 Task: Forward email with the signature Josiah Cooper with the subject Request for a portfolio from softage.8@softage.net to softage.3@softage.net and softage.4@softage.net with BCC to softage.5@softage.net with the message Could you provide me with the updated contact list for the company?
Action: Mouse moved to (1086, 180)
Screenshot: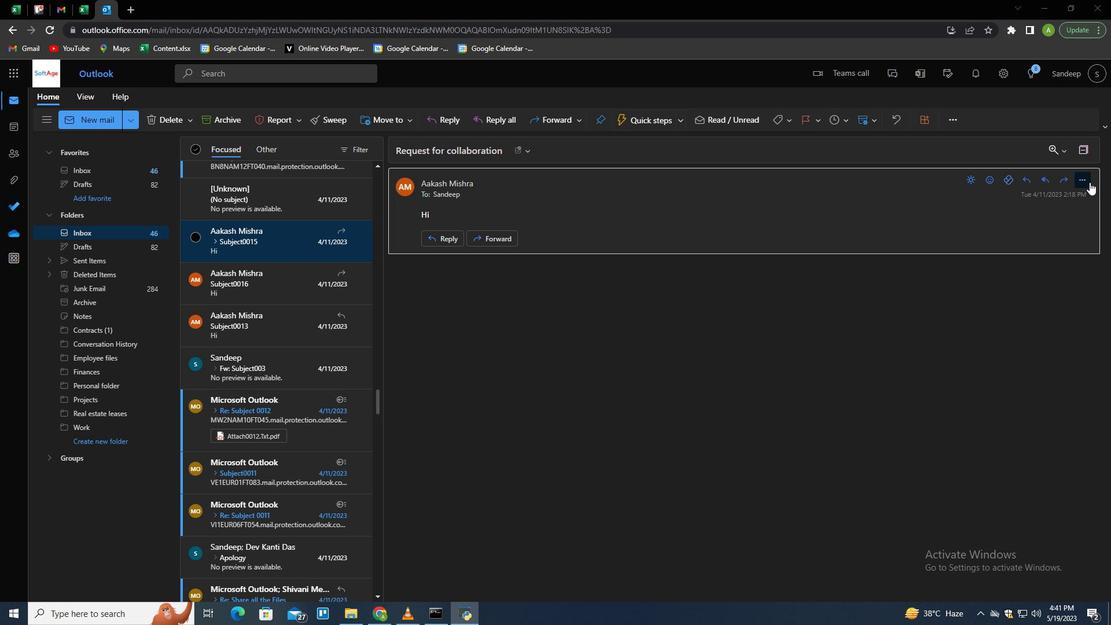
Action: Mouse pressed left at (1086, 180)
Screenshot: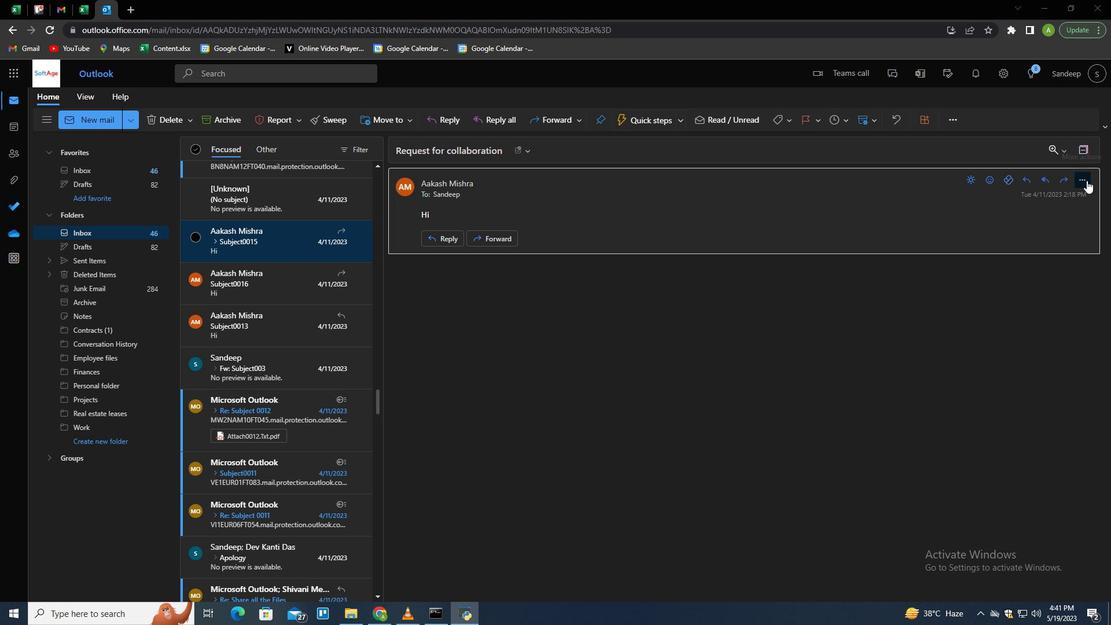 
Action: Mouse moved to (1007, 239)
Screenshot: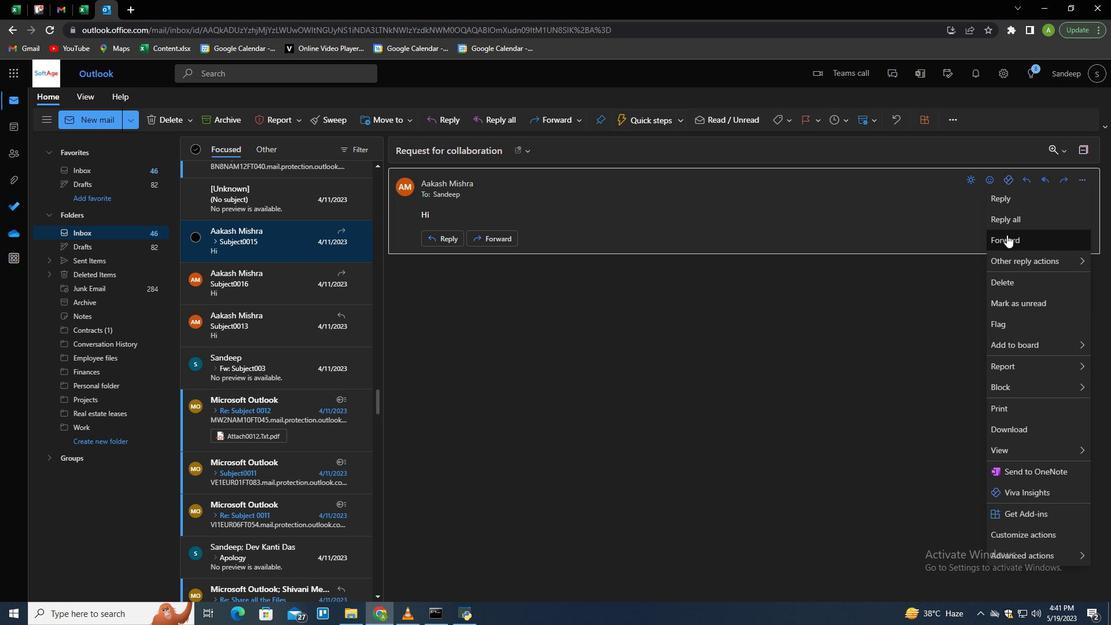 
Action: Mouse pressed left at (1007, 239)
Screenshot: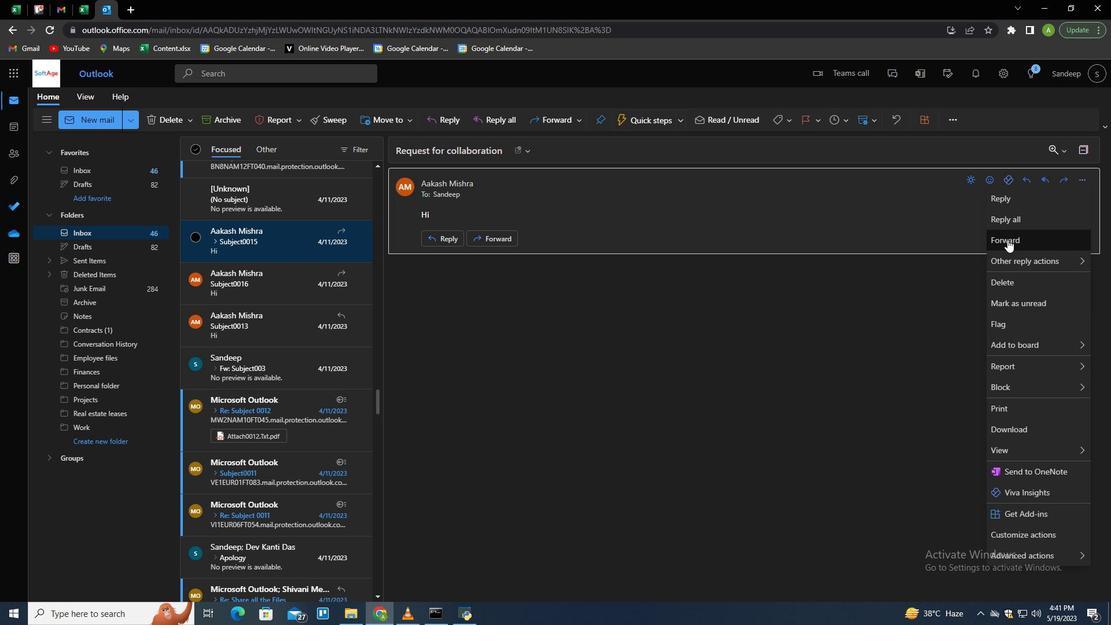 
Action: Mouse moved to (770, 116)
Screenshot: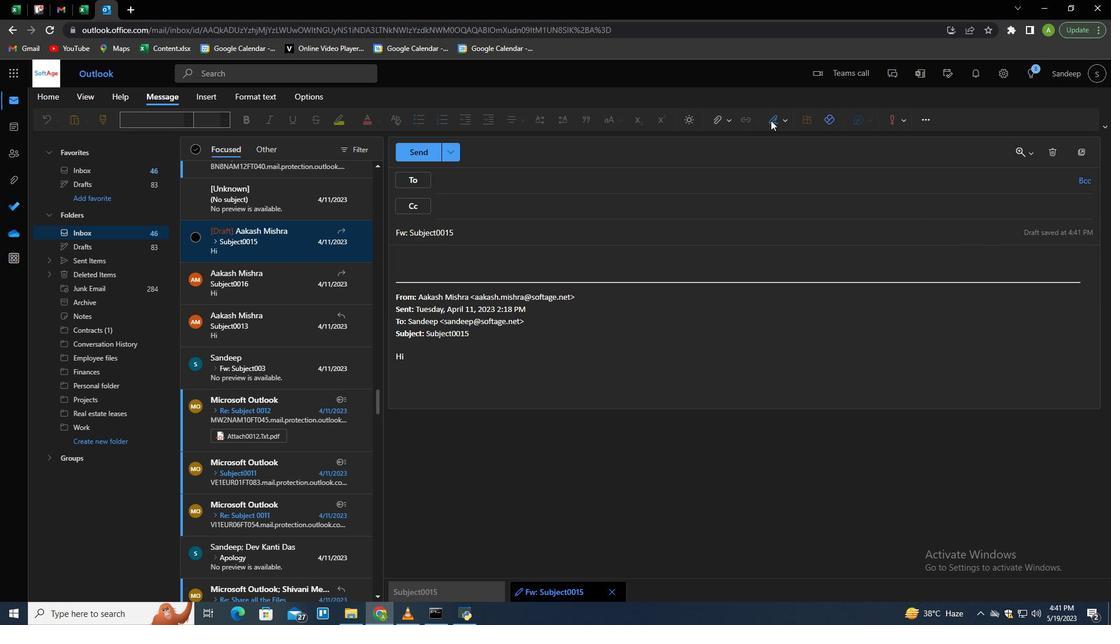 
Action: Mouse pressed left at (770, 116)
Screenshot: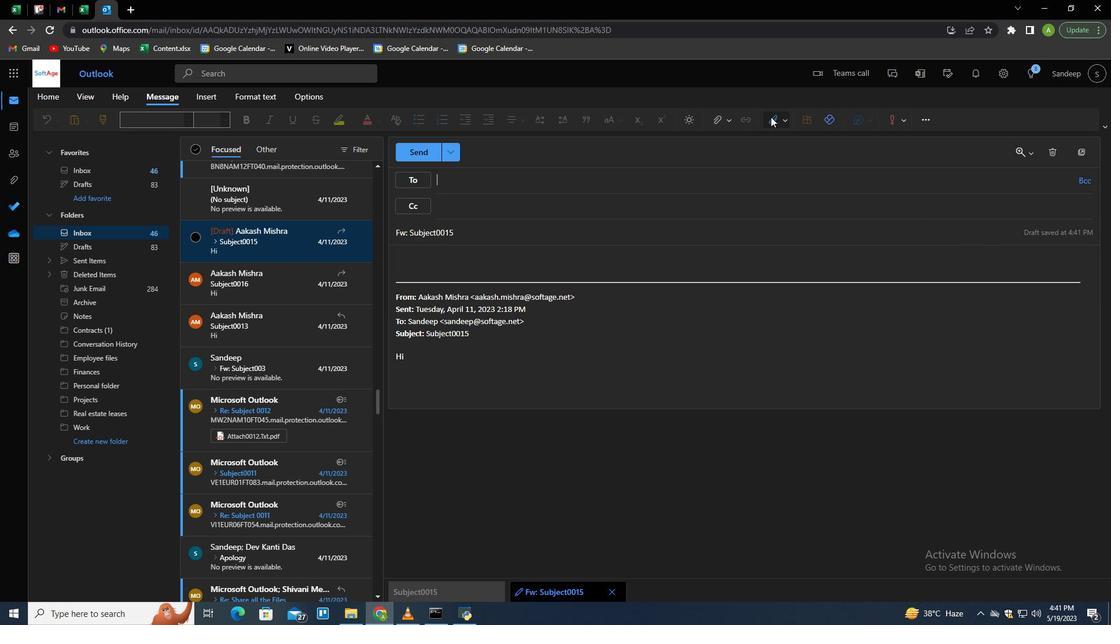 
Action: Mouse moved to (756, 164)
Screenshot: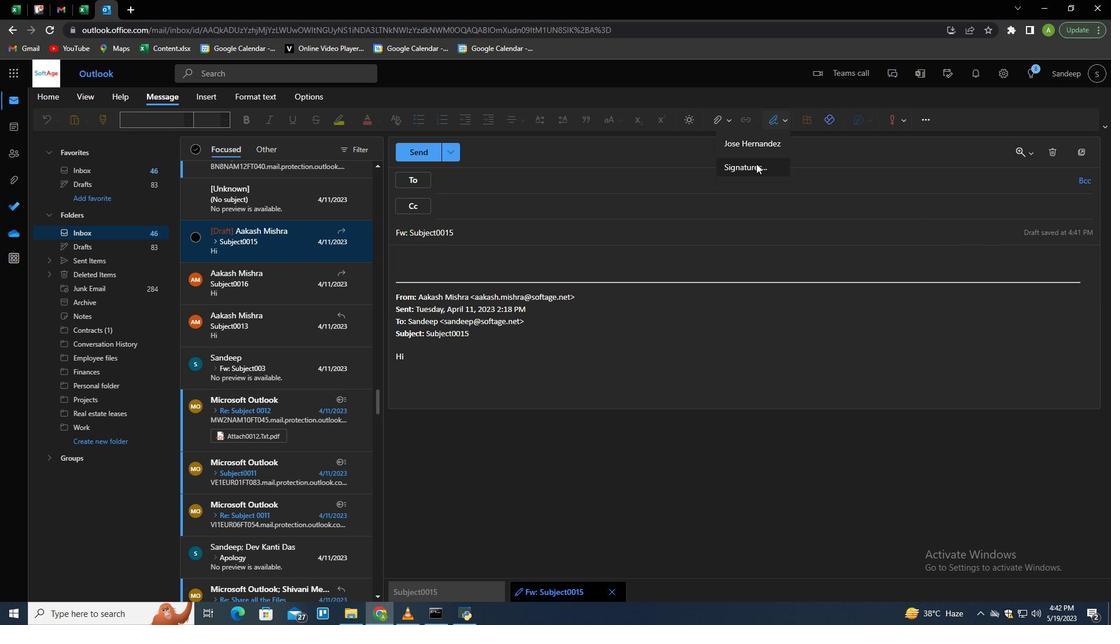 
Action: Mouse pressed left at (756, 164)
Screenshot: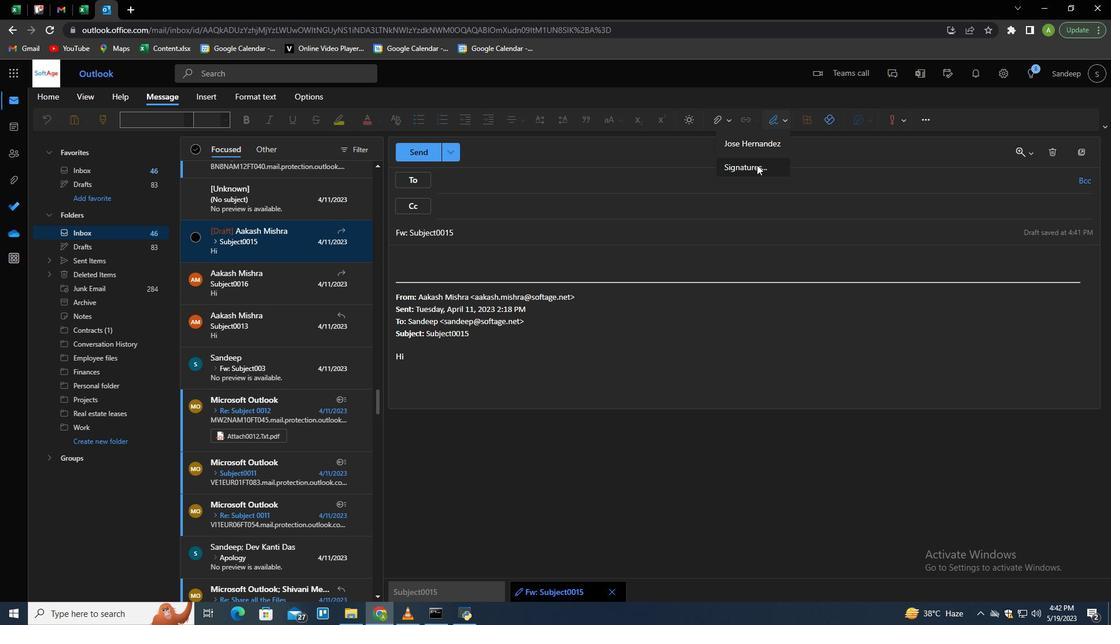 
Action: Mouse moved to (776, 204)
Screenshot: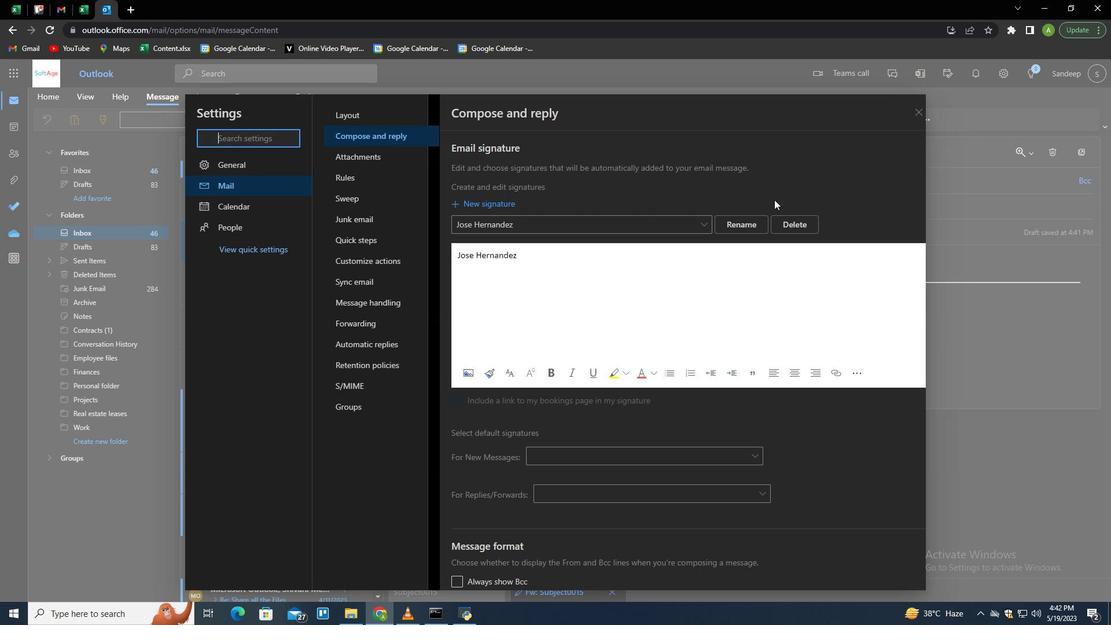 
Action: Mouse pressed left at (776, 204)
Screenshot: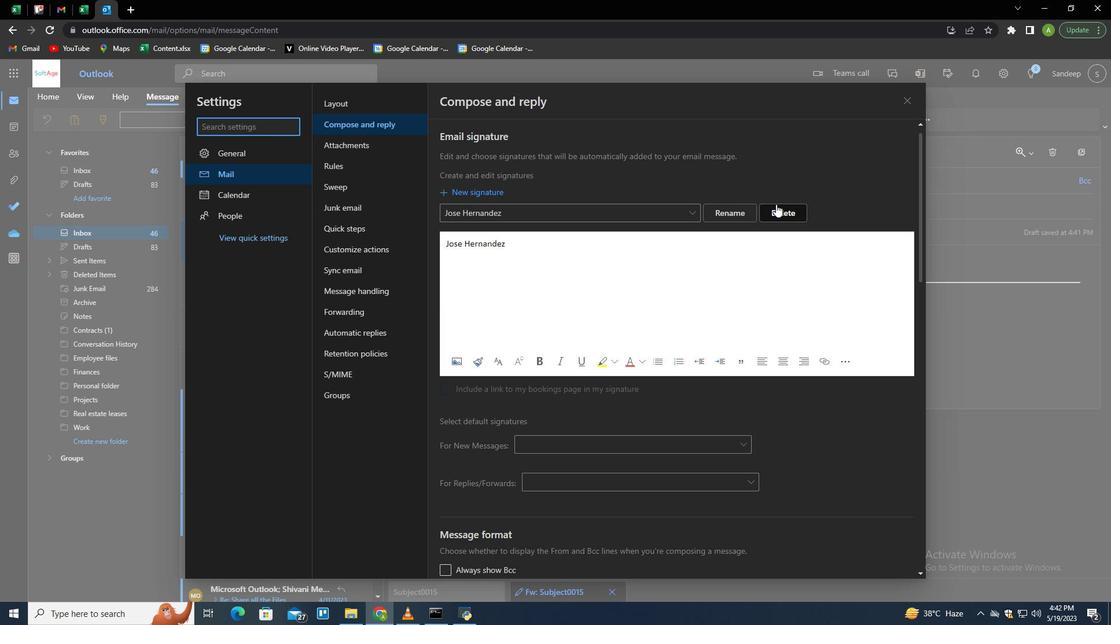 
Action: Mouse moved to (766, 211)
Screenshot: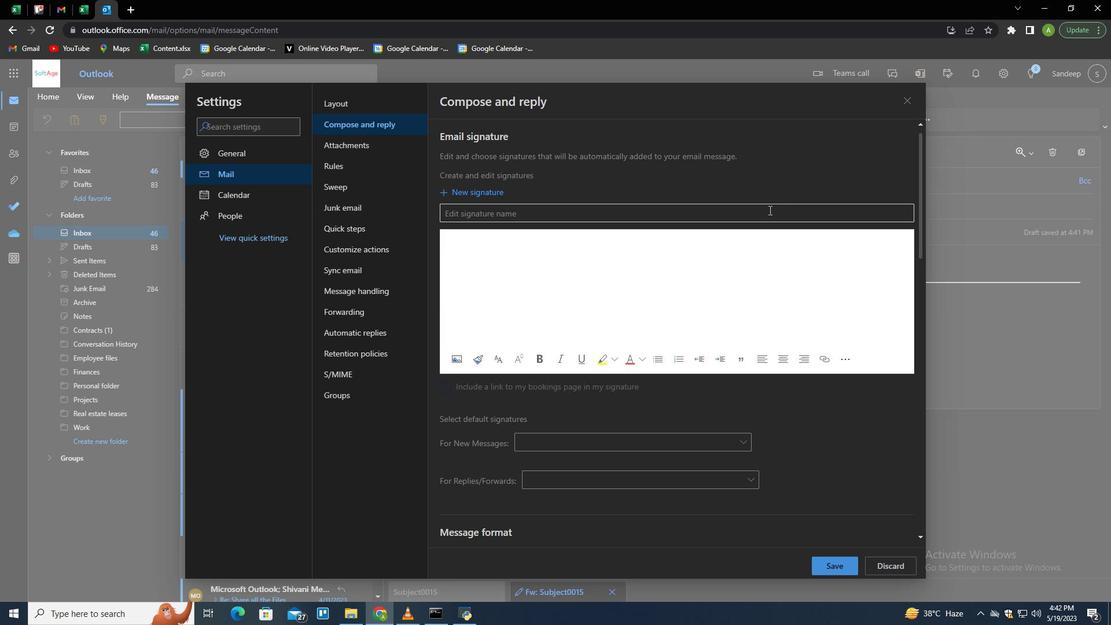 
Action: Mouse pressed left at (766, 211)
Screenshot: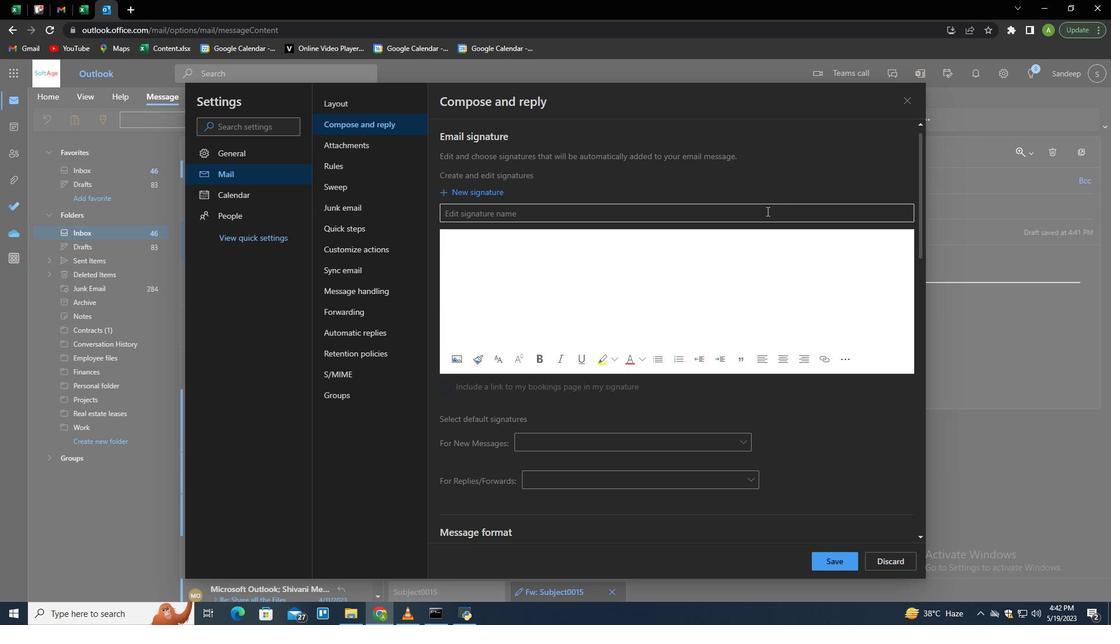 
Action: Key pressed <Key.shift>Josiah<Key.space><Key.shift>Cooper<Key.tab><Key.shift>Josiah<Key.space><Key.shift>Cooper<Key.space>
Screenshot: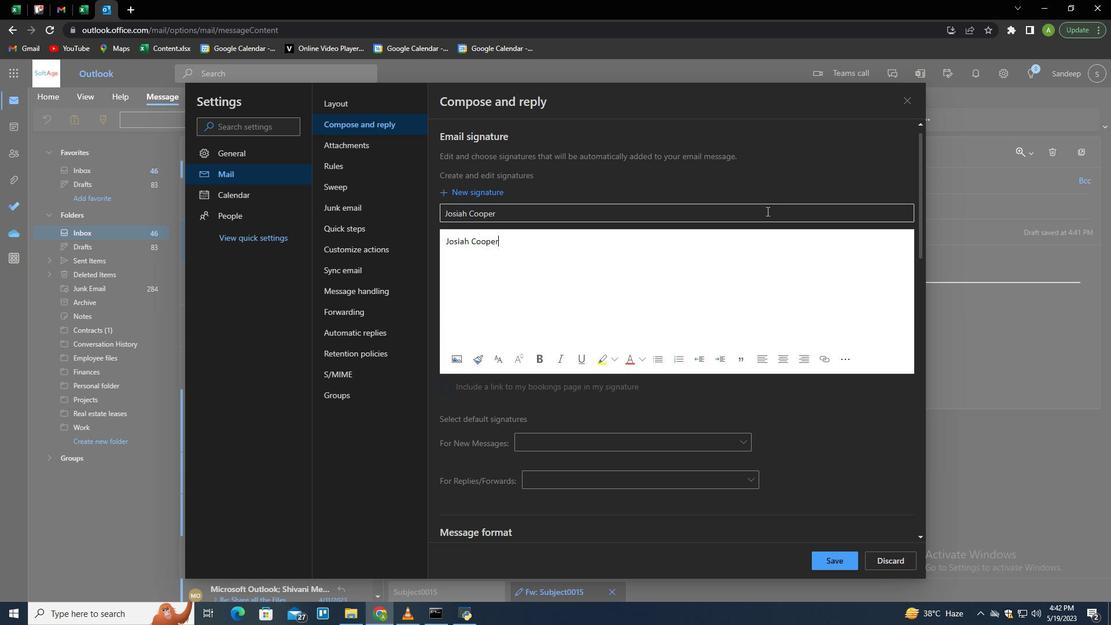 
Action: Mouse moved to (829, 563)
Screenshot: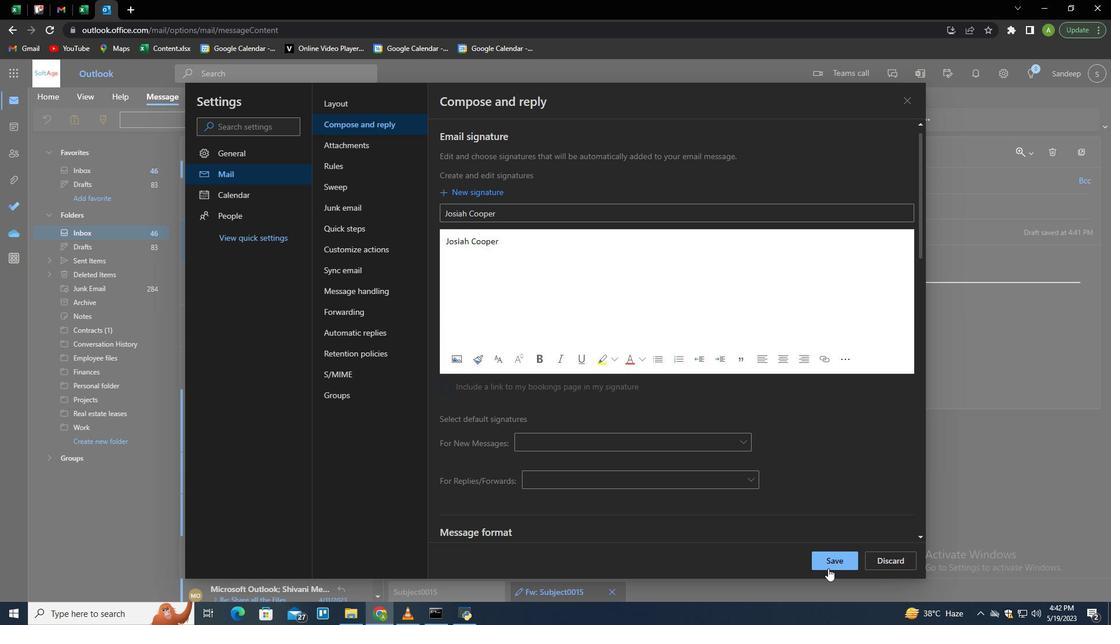
Action: Mouse pressed left at (829, 563)
Screenshot: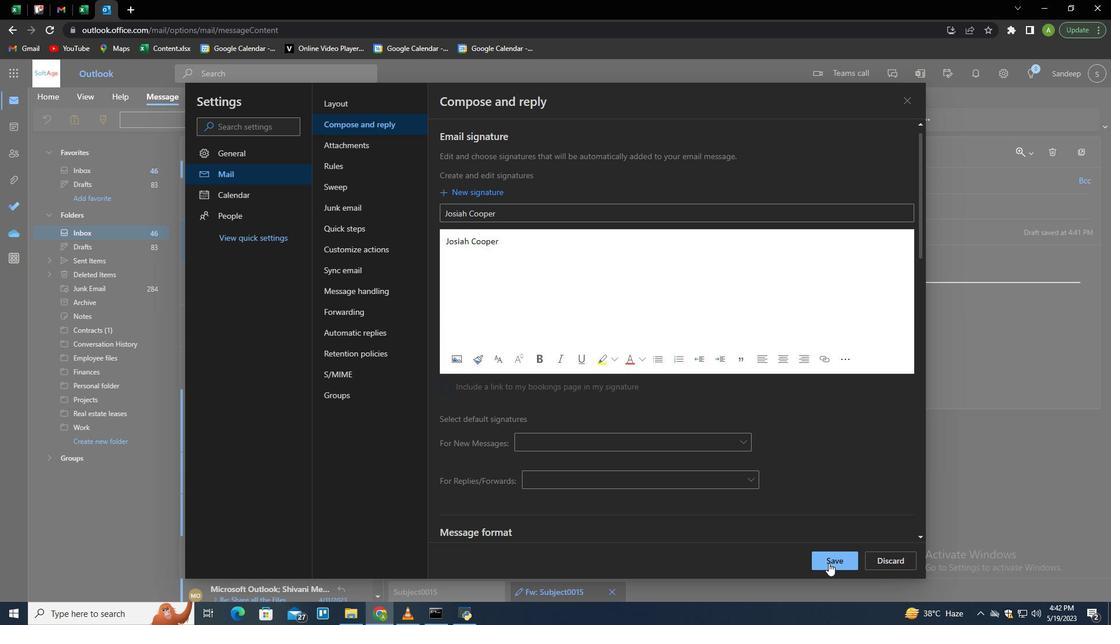 
Action: Mouse moved to (953, 298)
Screenshot: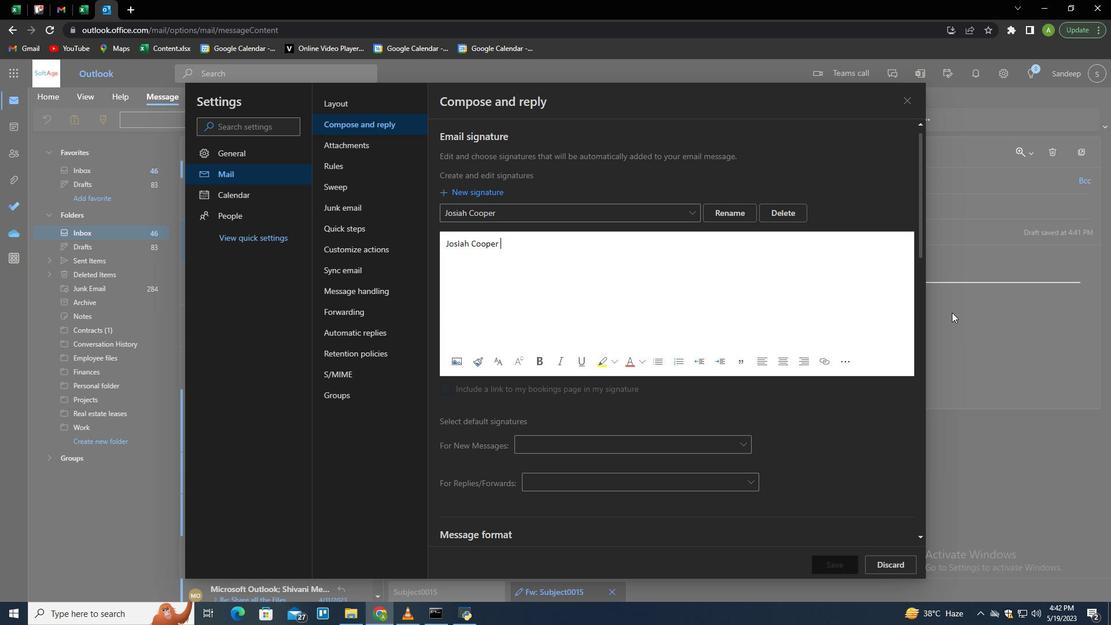 
Action: Mouse pressed left at (953, 298)
Screenshot: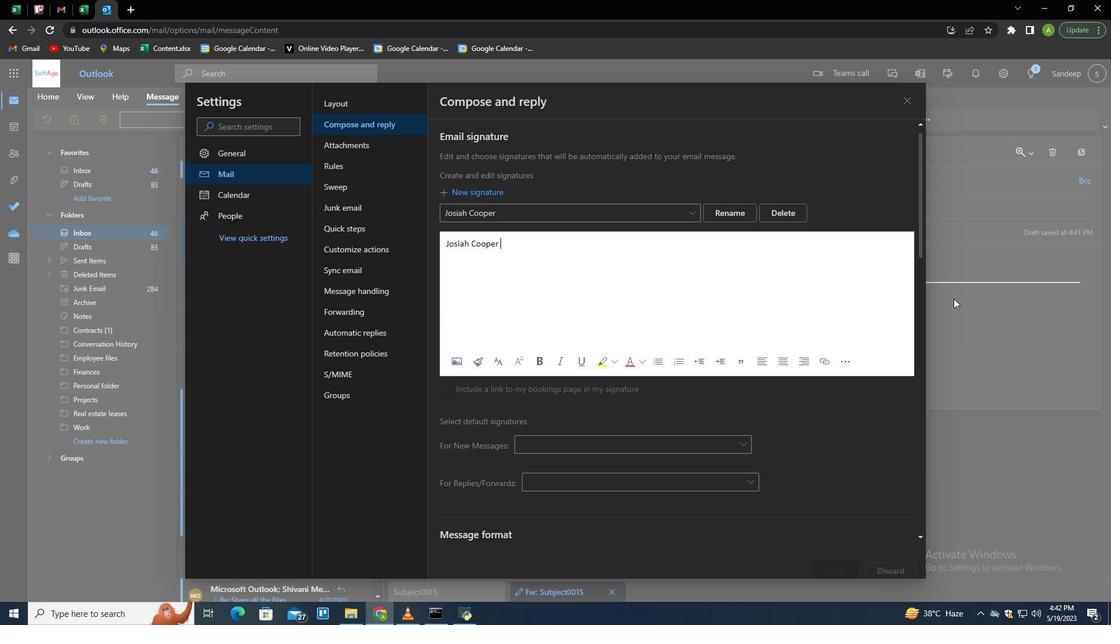 
Action: Mouse moved to (772, 124)
Screenshot: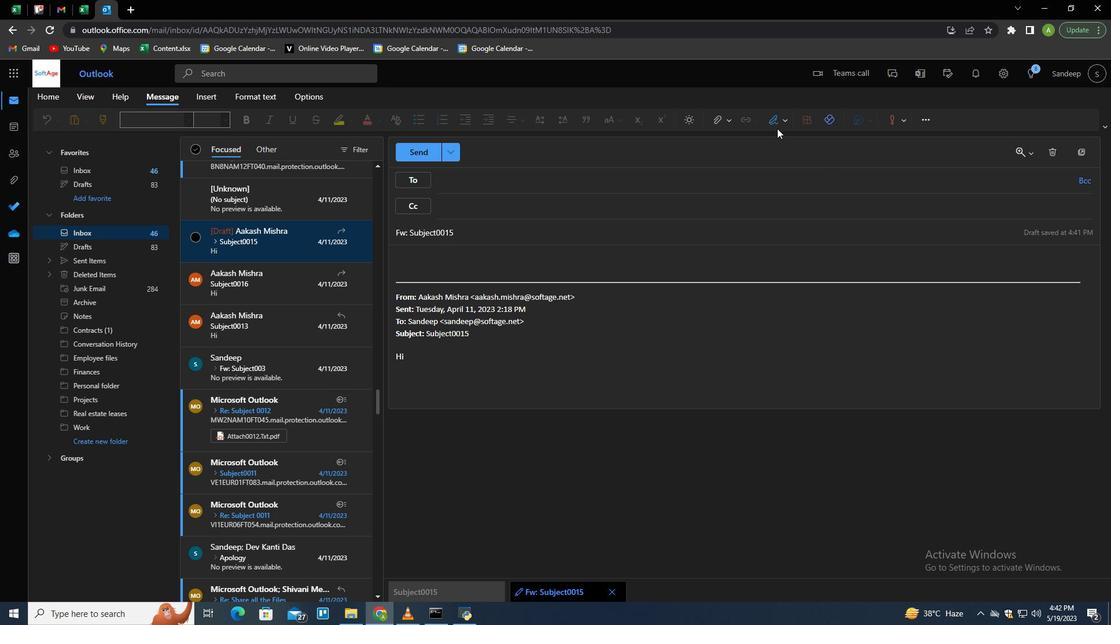 
Action: Mouse pressed left at (772, 124)
Screenshot: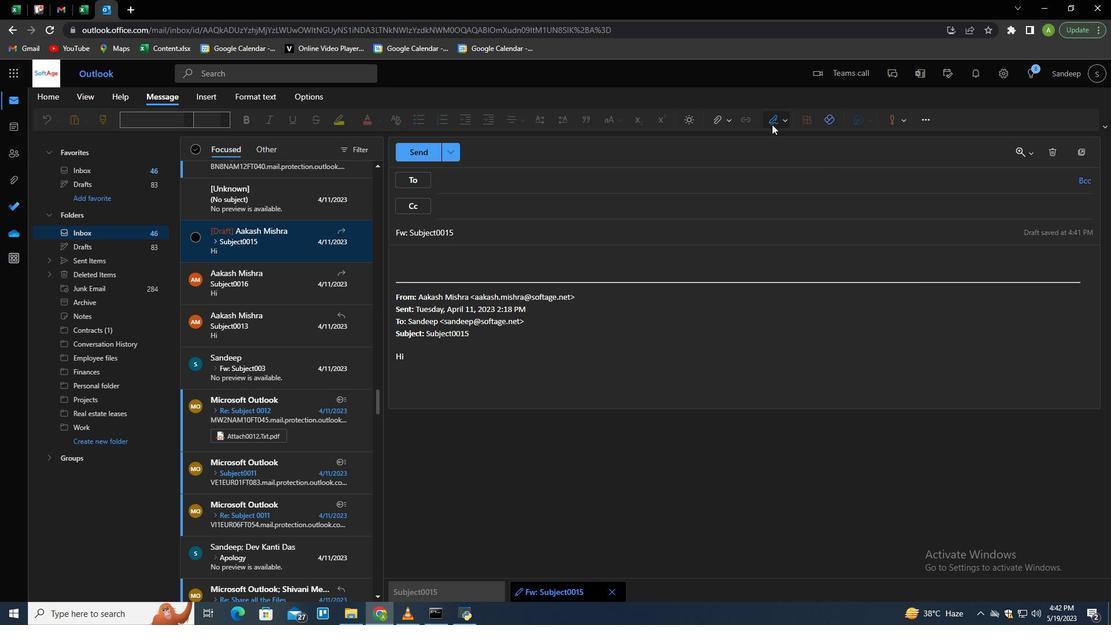 
Action: Mouse moved to (761, 143)
Screenshot: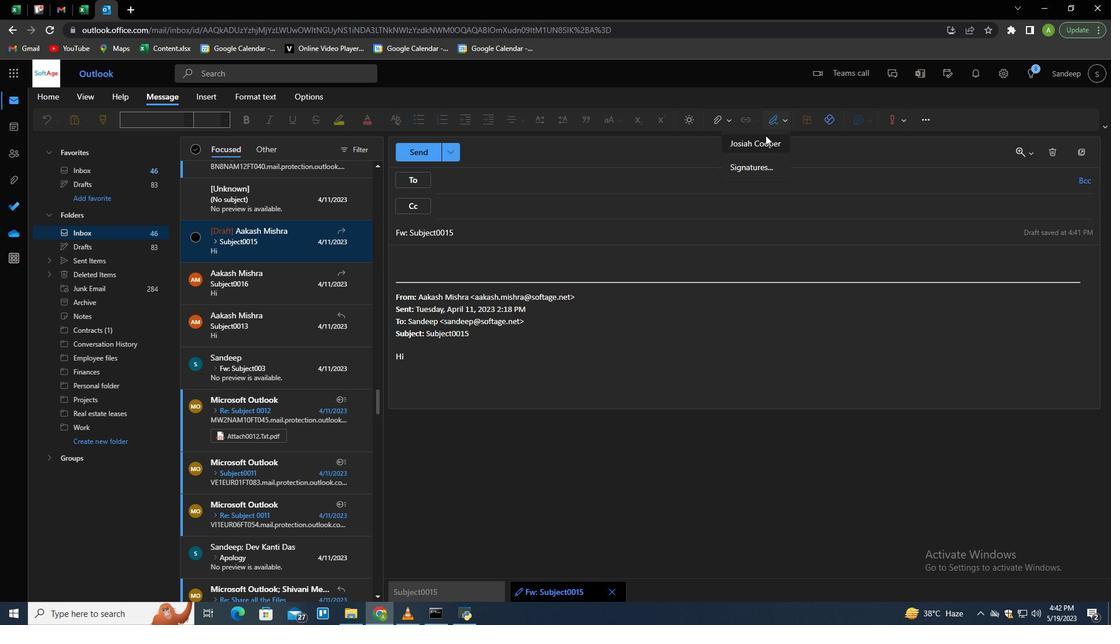 
Action: Mouse pressed left at (761, 143)
Screenshot: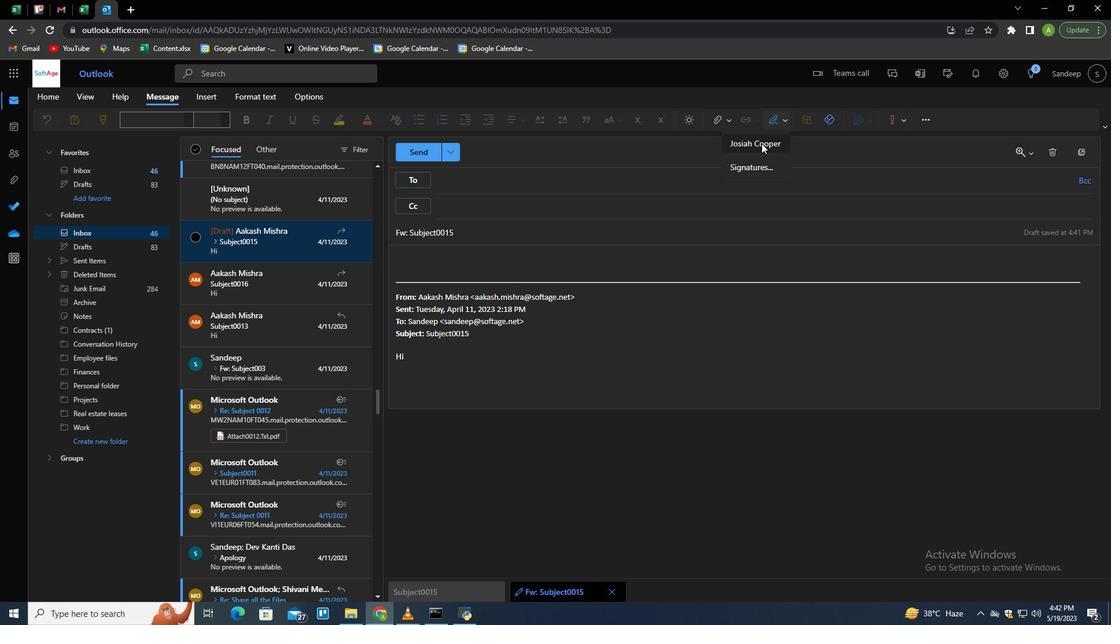 
Action: Mouse moved to (410, 233)
Screenshot: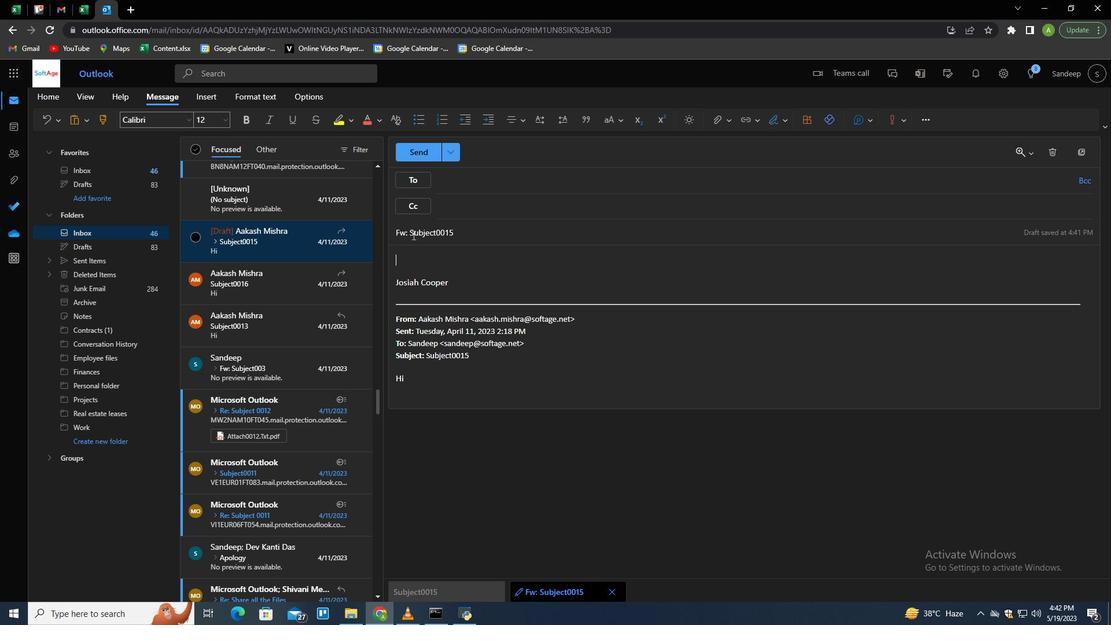 
Action: Mouse pressed left at (410, 233)
Screenshot: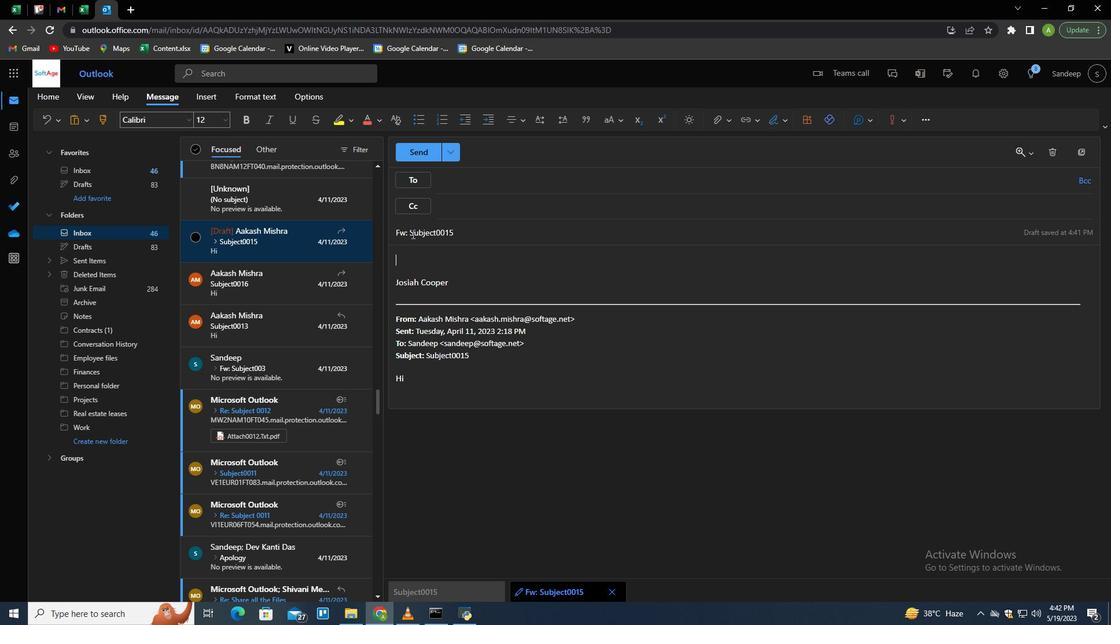 
Action: Mouse moved to (519, 243)
Screenshot: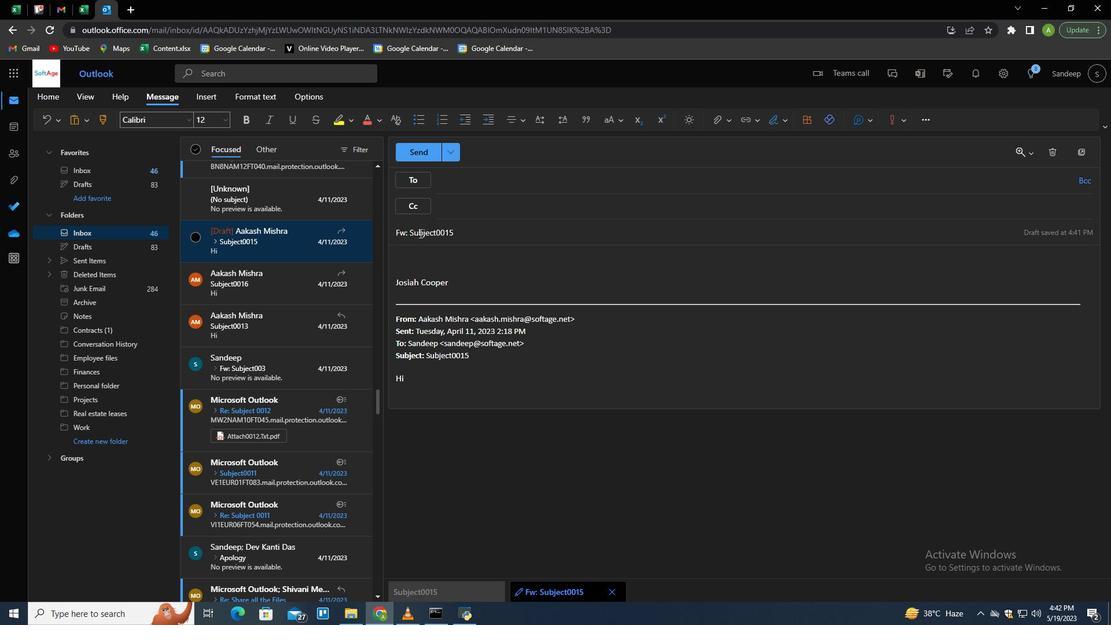 
Action: Key pressed <Key.right><Key.left><Key.shift_r><Key.shift_r><Key.shift_r><Key.end><Key.shift>Request<Key.space>for<Key.space>a<Key.space>portfolio<Key.tab>
Screenshot: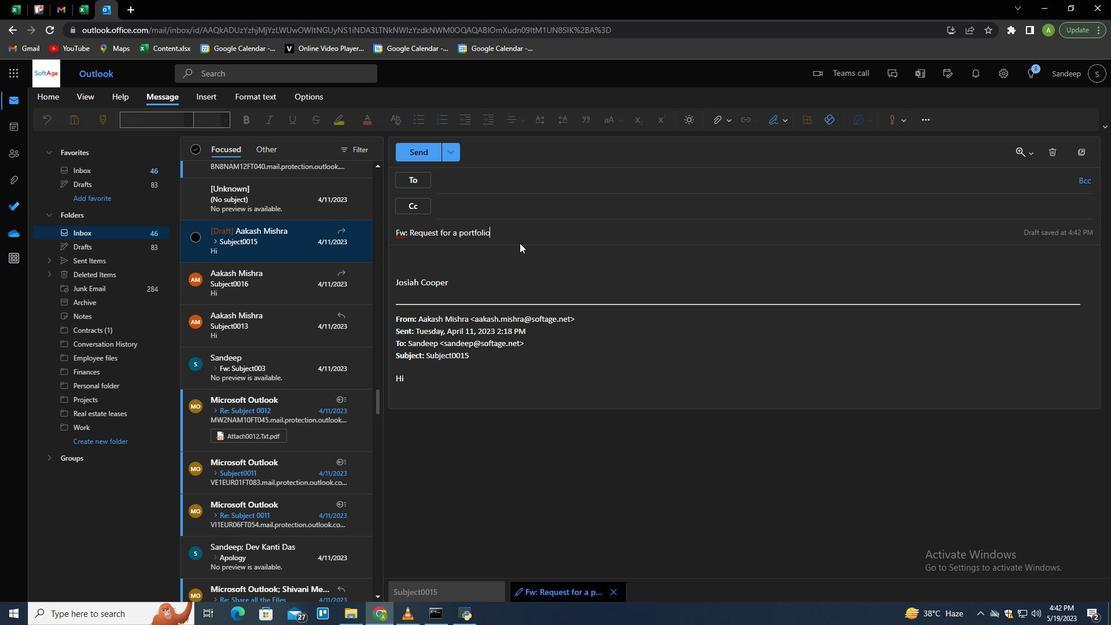 
Action: Mouse moved to (471, 182)
Screenshot: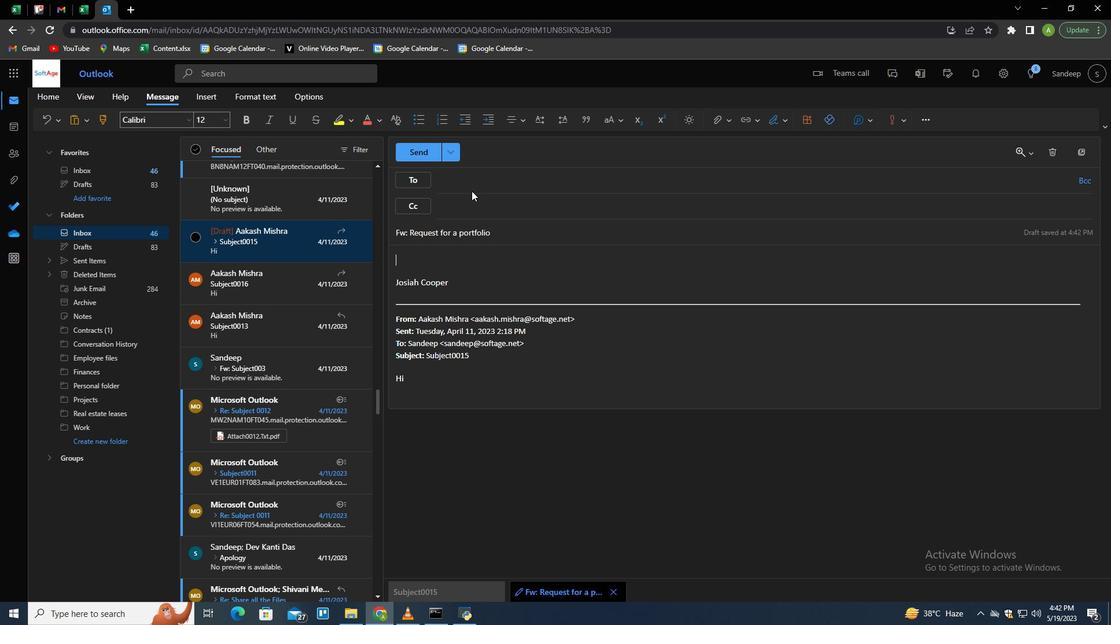 
Action: Mouse pressed left at (471, 182)
Screenshot: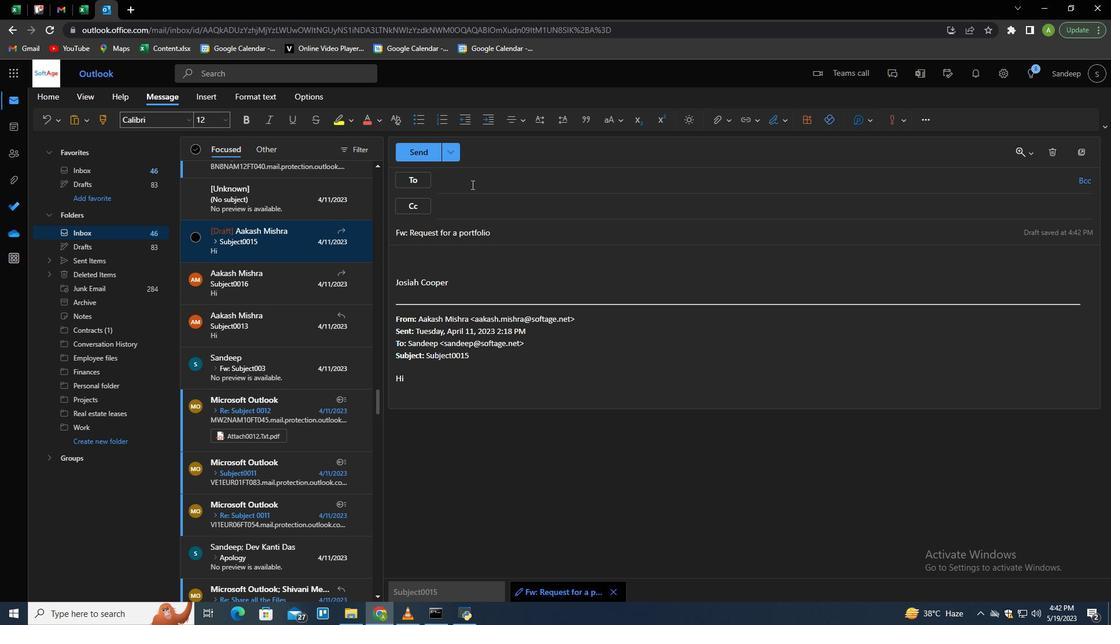 
Action: Mouse moved to (471, 182)
Screenshot: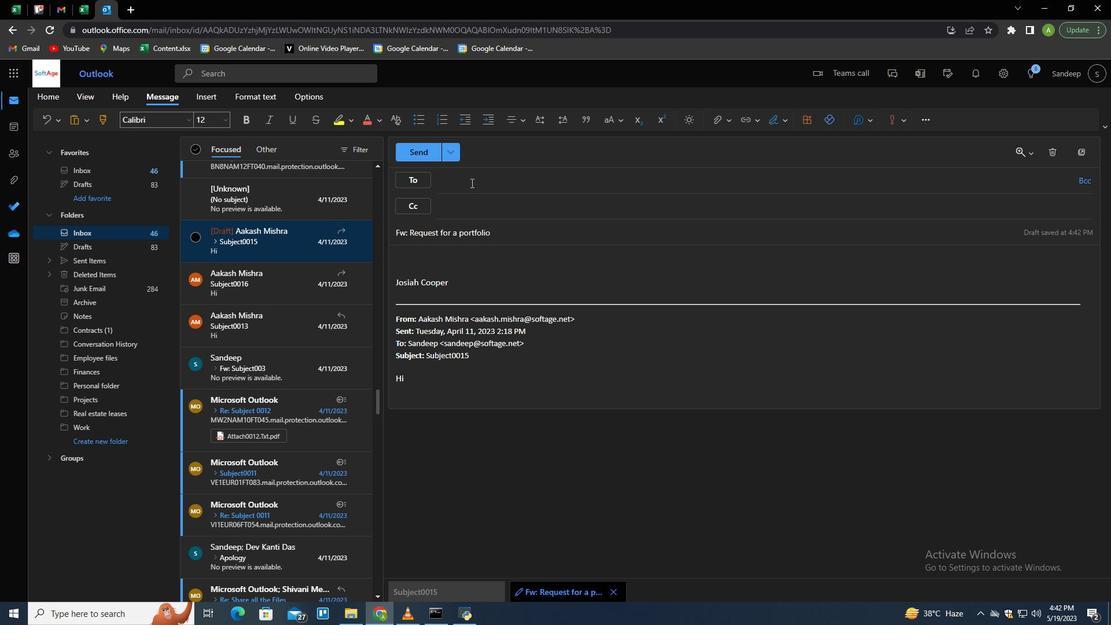
Action: Key pressed softagel<Key.backspace>.3<Key.shift>@softag.net<Key.backspace><Key.backspace><Key.backspace><Key.backspace>e/m<Key.backspace><Key.backspace>.net<Key.enter><Key.tab>
Screenshot: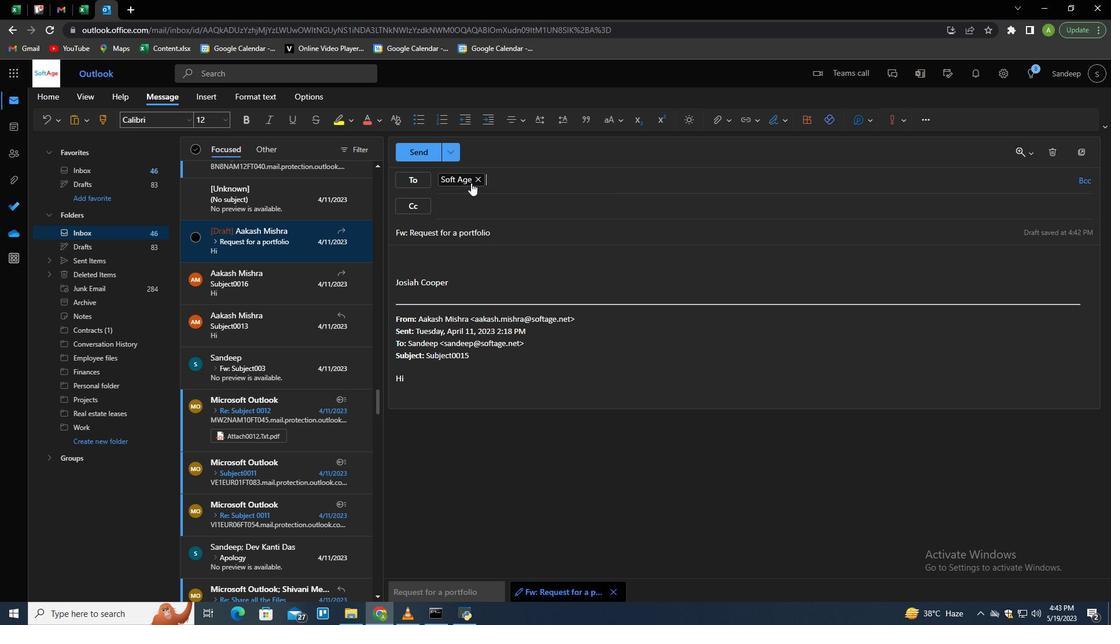 
Action: Mouse moved to (1081, 186)
Screenshot: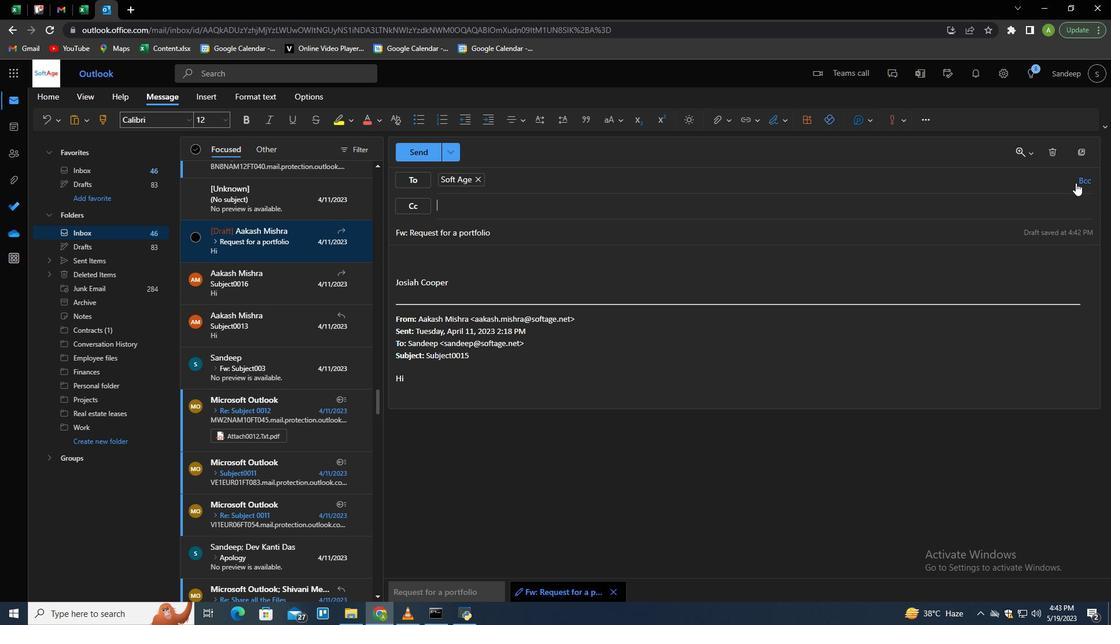 
Action: Mouse pressed left at (1081, 186)
Screenshot: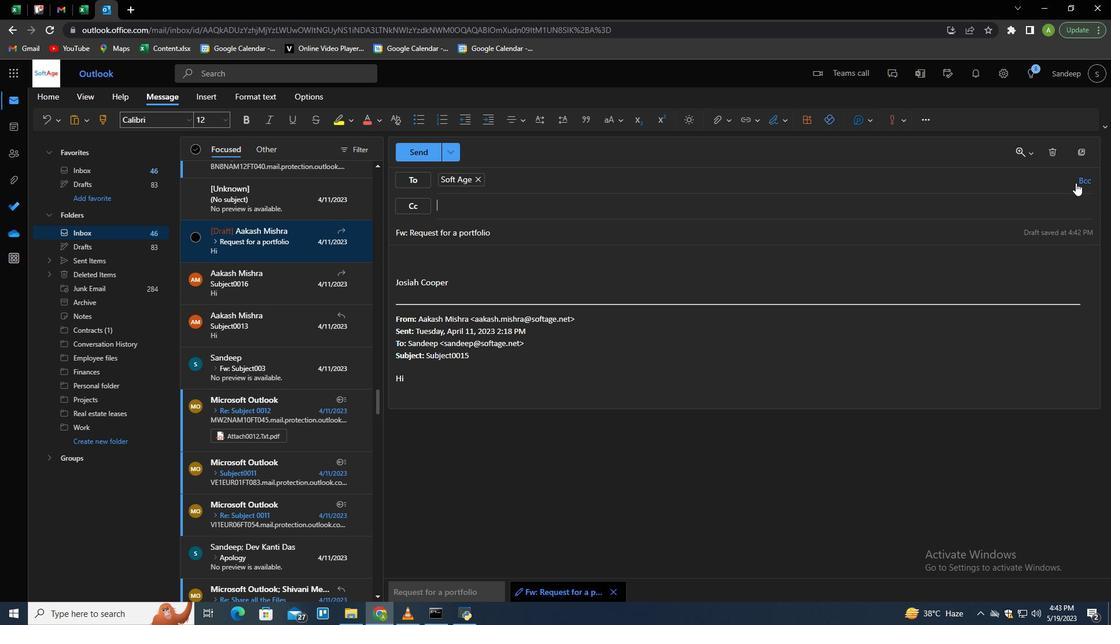
Action: Mouse moved to (476, 238)
Screenshot: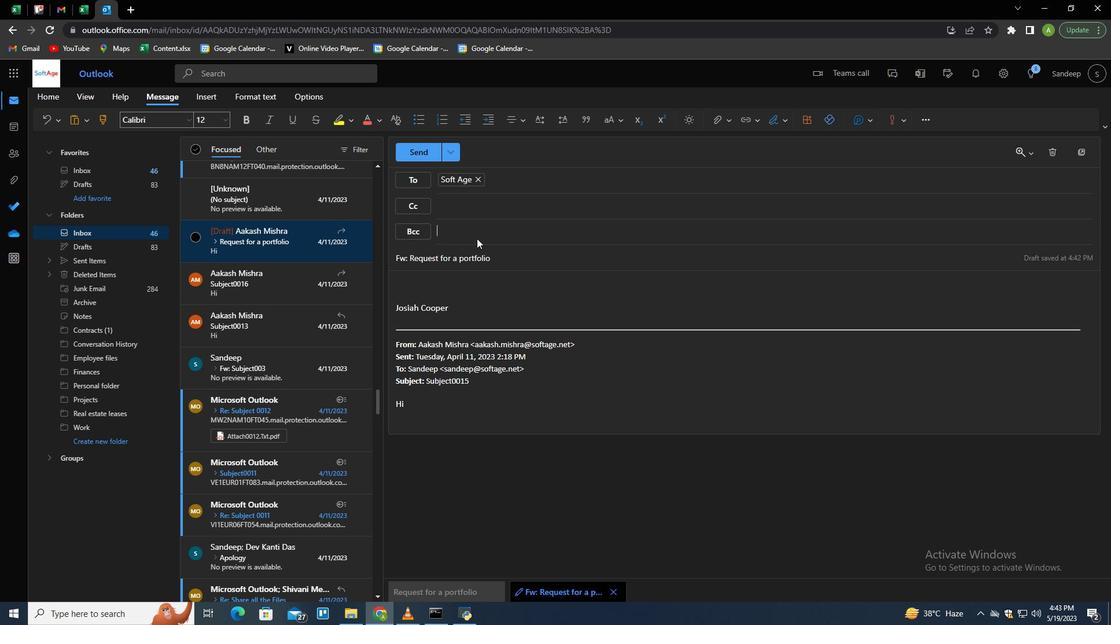 
Action: Key pressed softage.5<Key.shift>2<Key.backspace><Key.shift>@softage.net<Key.enter>
Screenshot: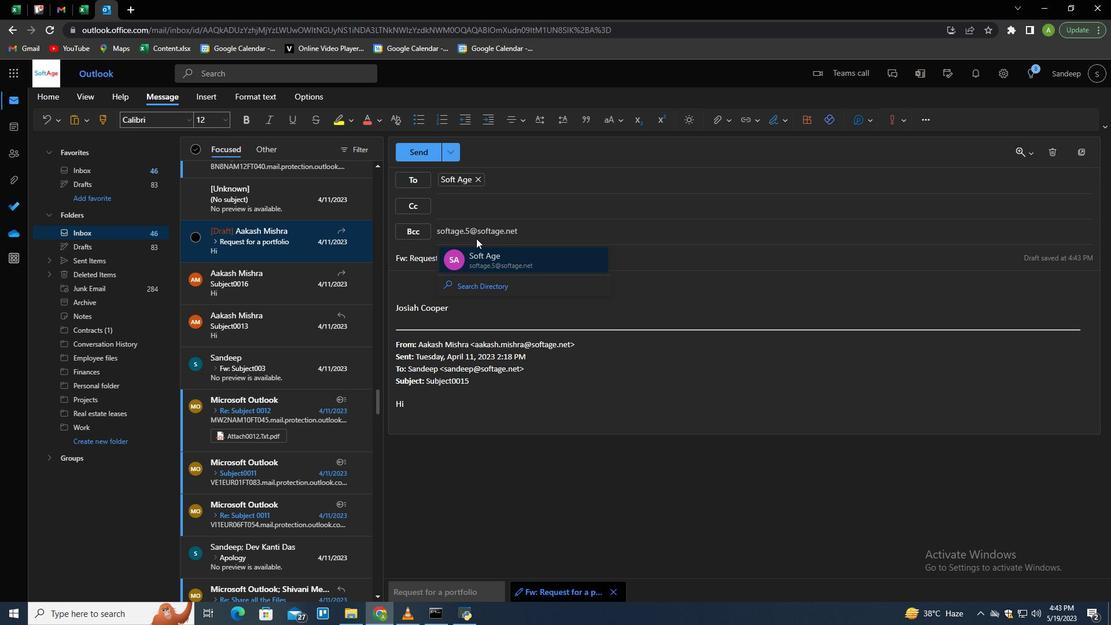 
Action: Mouse moved to (513, 262)
Screenshot: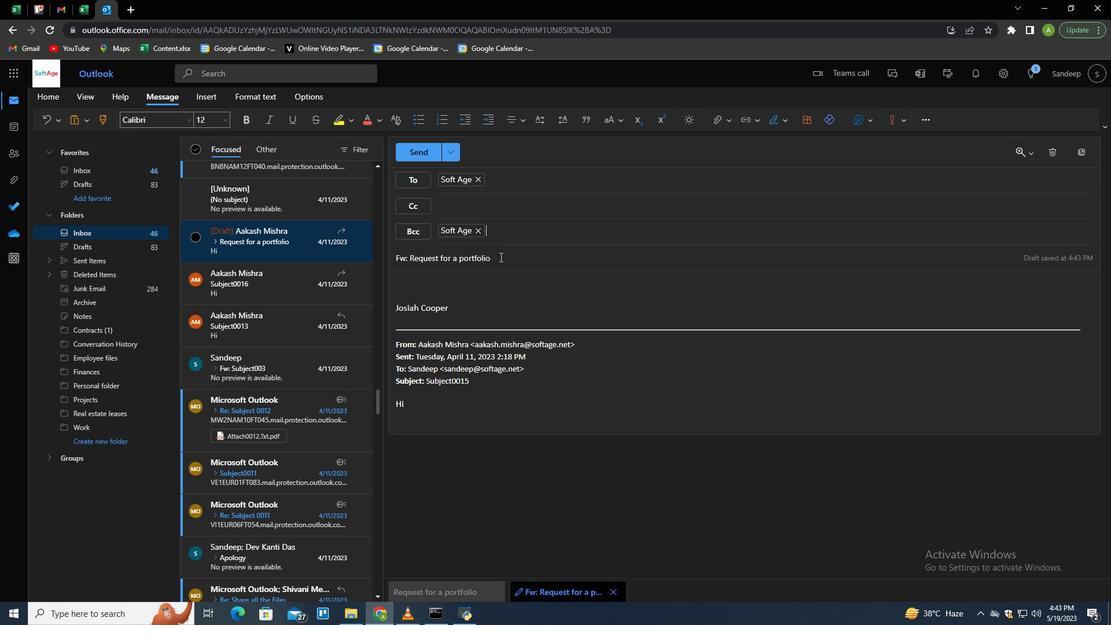 
Action: Key pressed <Key.tab><Key.tab><Key.shift>Could<Key.space>u<Key.backspace>you<Key.space>provide<Key.space>me<Key.space>with<Key.space>the<Key.space>update<Key.space>contactt<Key.space>lis<Key.backspace><Key.backspace><Key.backspace><Key.backspace><Key.backspace><Key.space>list<Key.space>for<Key.space>the<Key.space>comapny<Key.backspace><Key.backspace><Key.backspace><Key.backspace>panu<Key.backspace>y<Key.shift>><Key.backspace><Key.shift>?
Screenshot: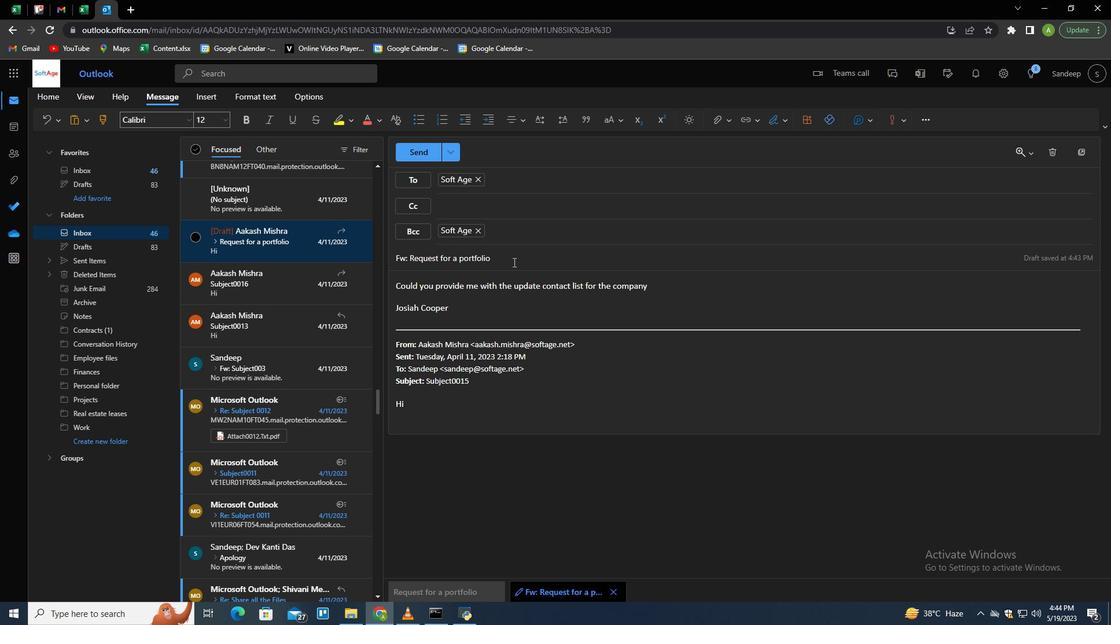 
Action: Mouse moved to (626, 309)
Screenshot: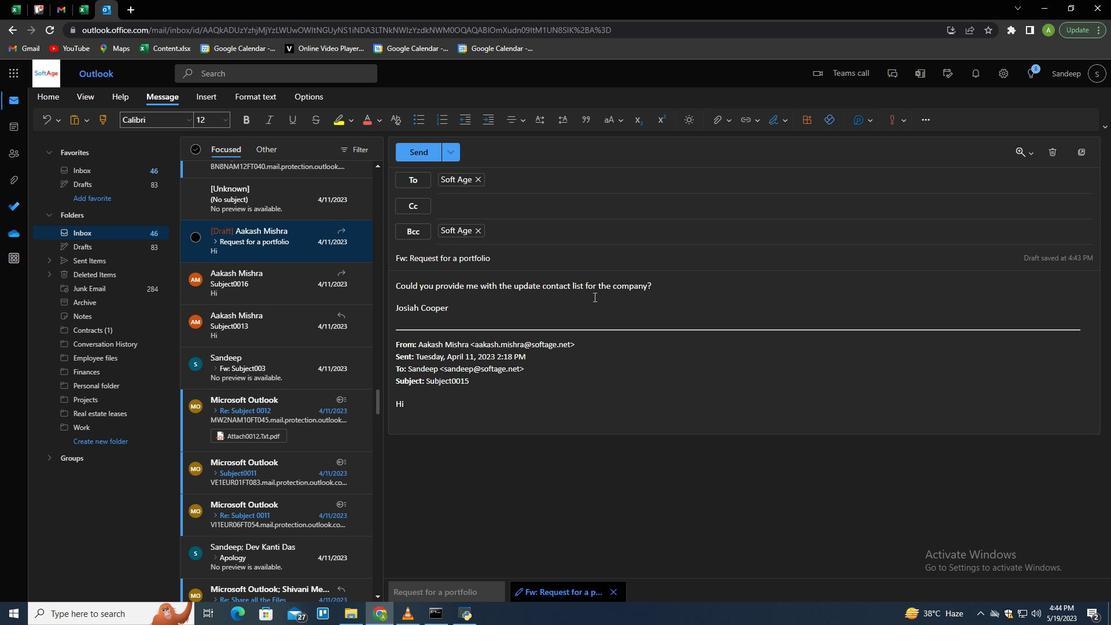 
Action: Key pressed <Key.enter>
Screenshot: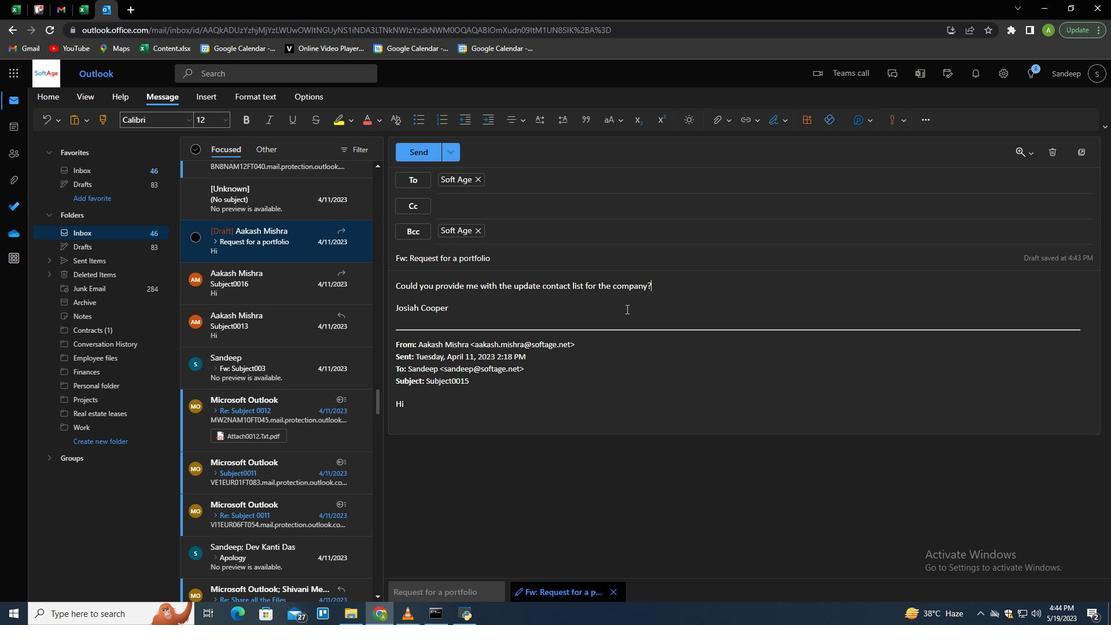
